 Task: Create a task  Integrate website with a new video conferencing system , assign it to team member softage.1@softage.net in the project BrainBridge and update the status of the task to  Off Track , set the priority of the task to Medium
Action: Mouse moved to (83, 50)
Screenshot: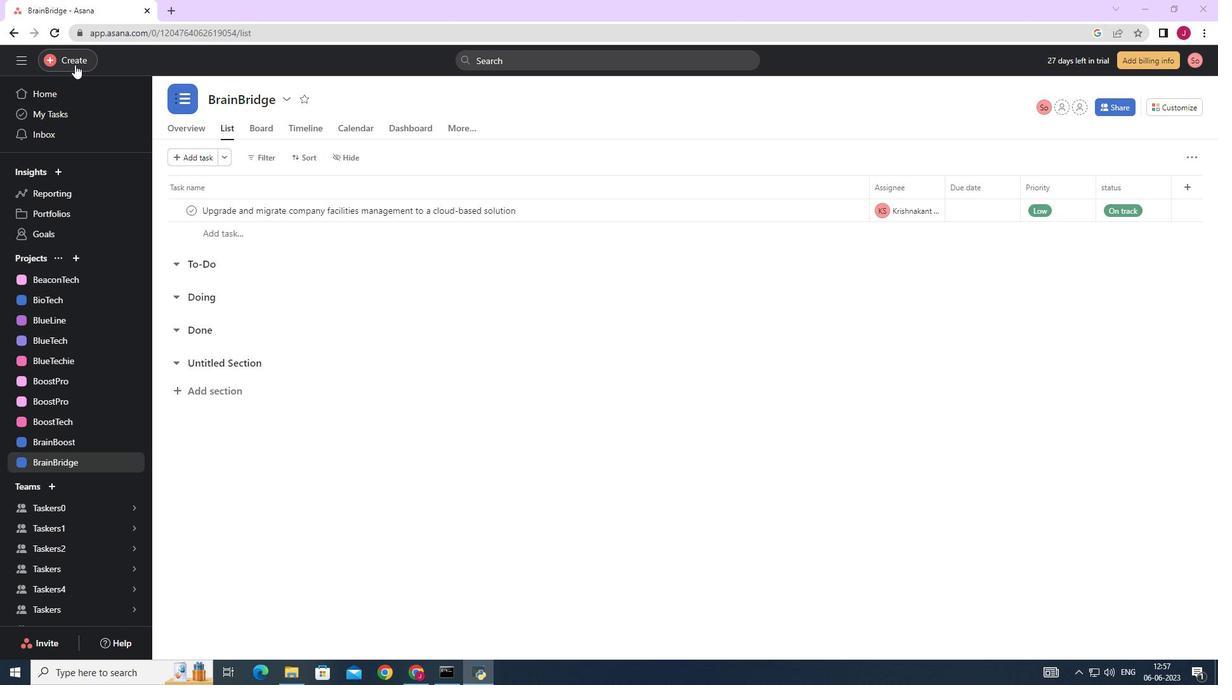 
Action: Mouse pressed left at (83, 50)
Screenshot: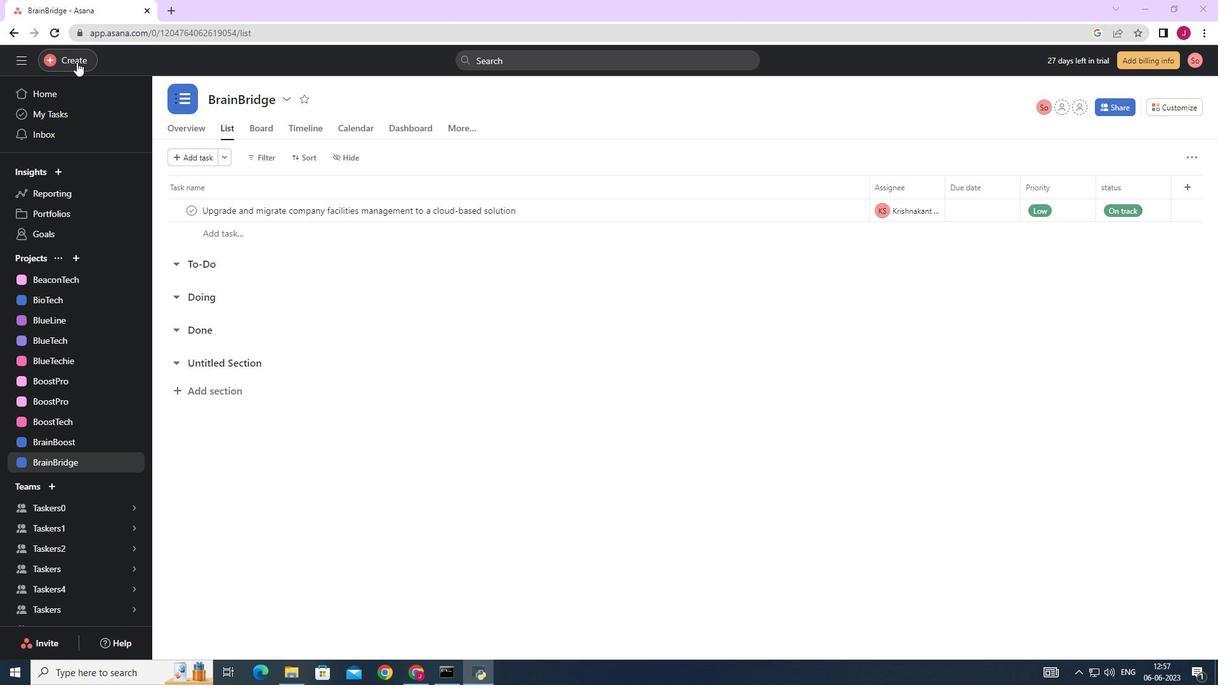 
Action: Mouse moved to (151, 67)
Screenshot: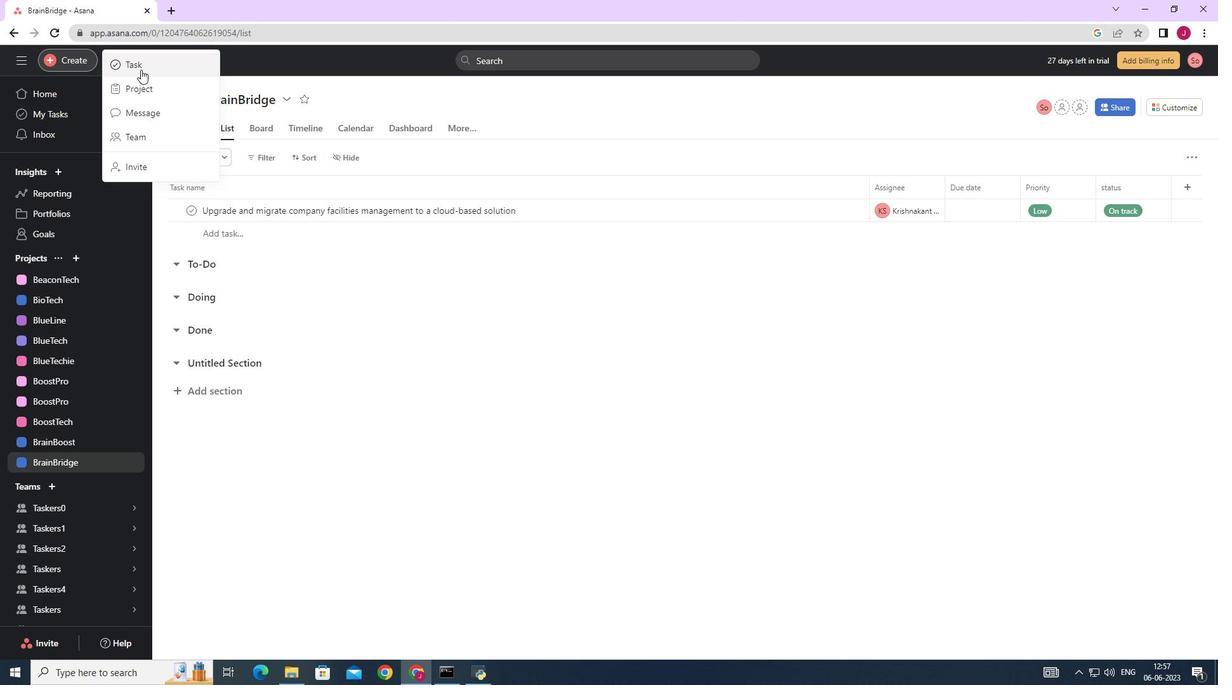 
Action: Mouse pressed left at (151, 67)
Screenshot: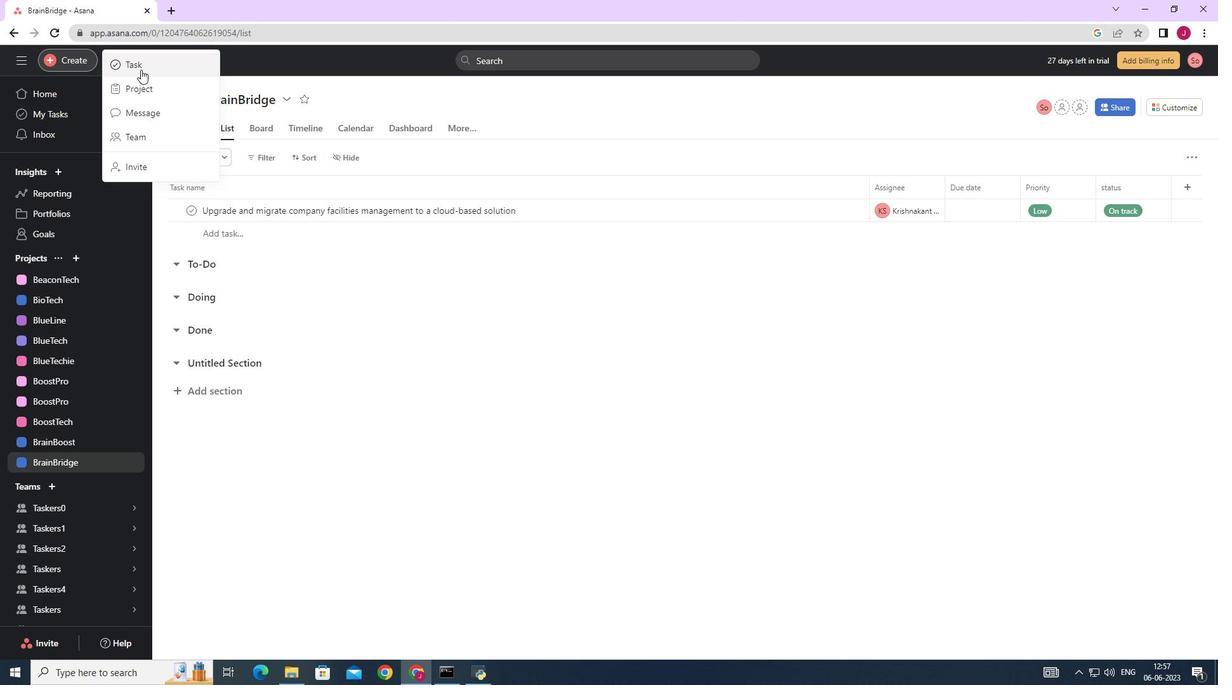 
Action: Mouse moved to (961, 423)
Screenshot: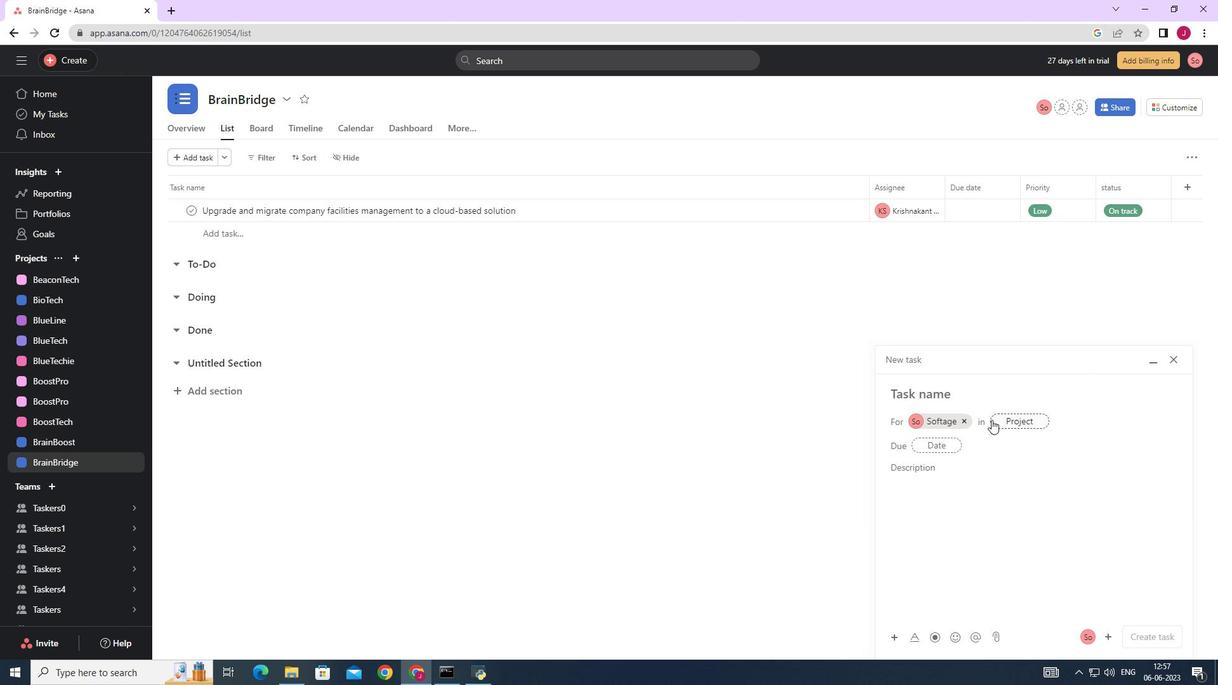 
Action: Mouse pressed left at (961, 423)
Screenshot: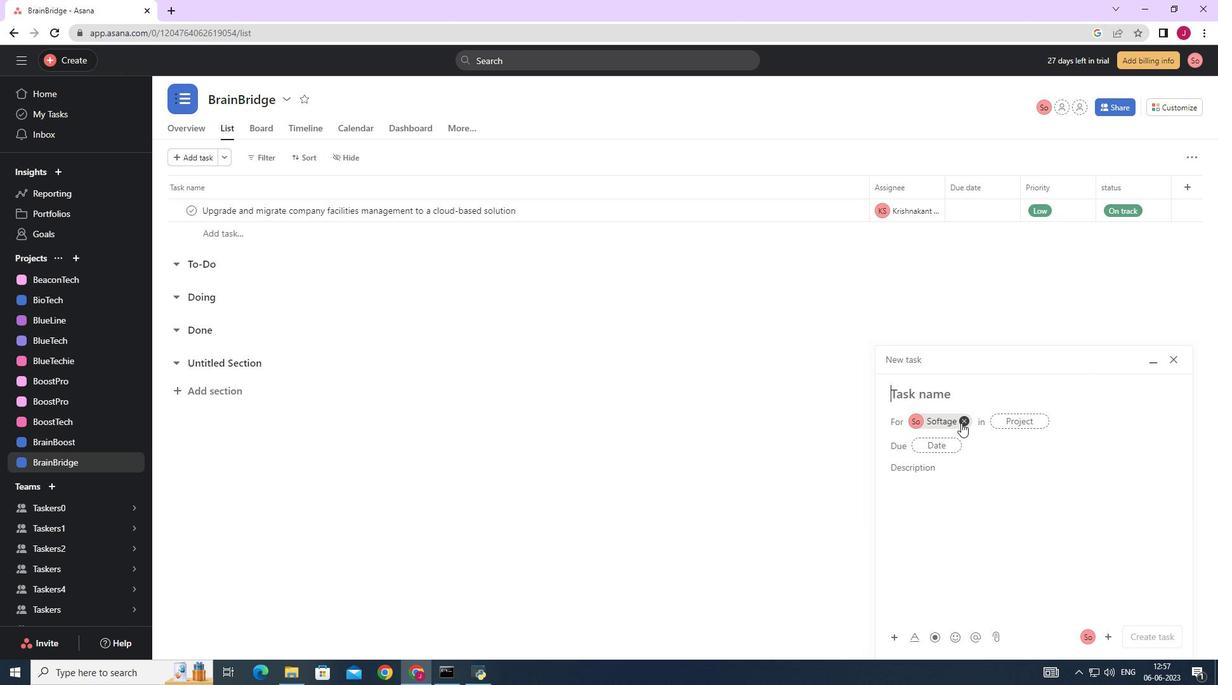 
Action: Mouse moved to (916, 394)
Screenshot: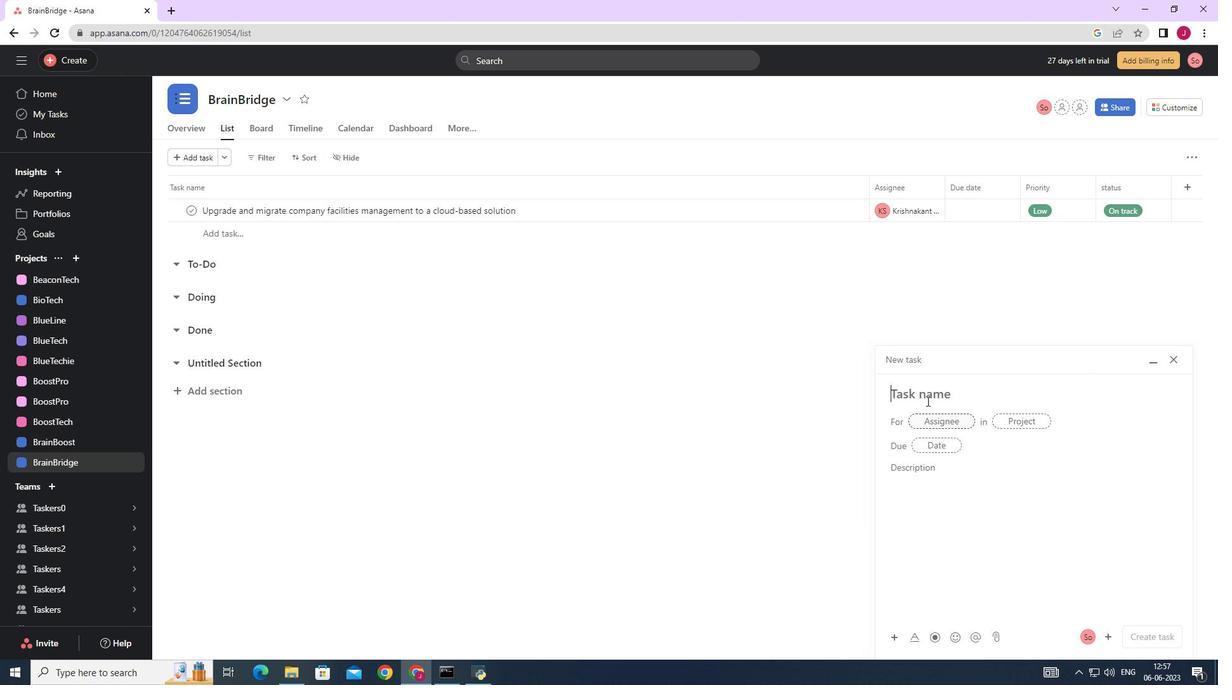 
Action: Mouse pressed left at (916, 394)
Screenshot: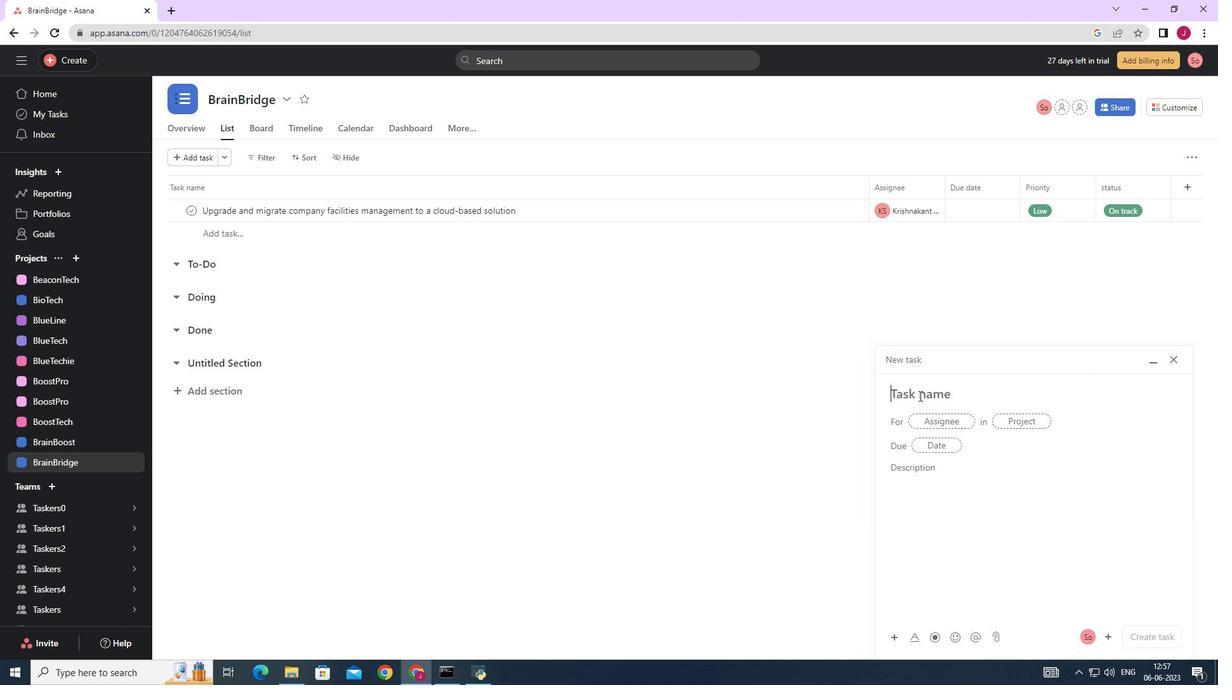 
Action: Key pressed <Key.caps_lock>I<Key.caps_lock>ntegrate<Key.space>website<Key.space>with<Key.space>a<Key.space>new<Key.space>video<Key.space>conferencing<Key.space>system
Screenshot: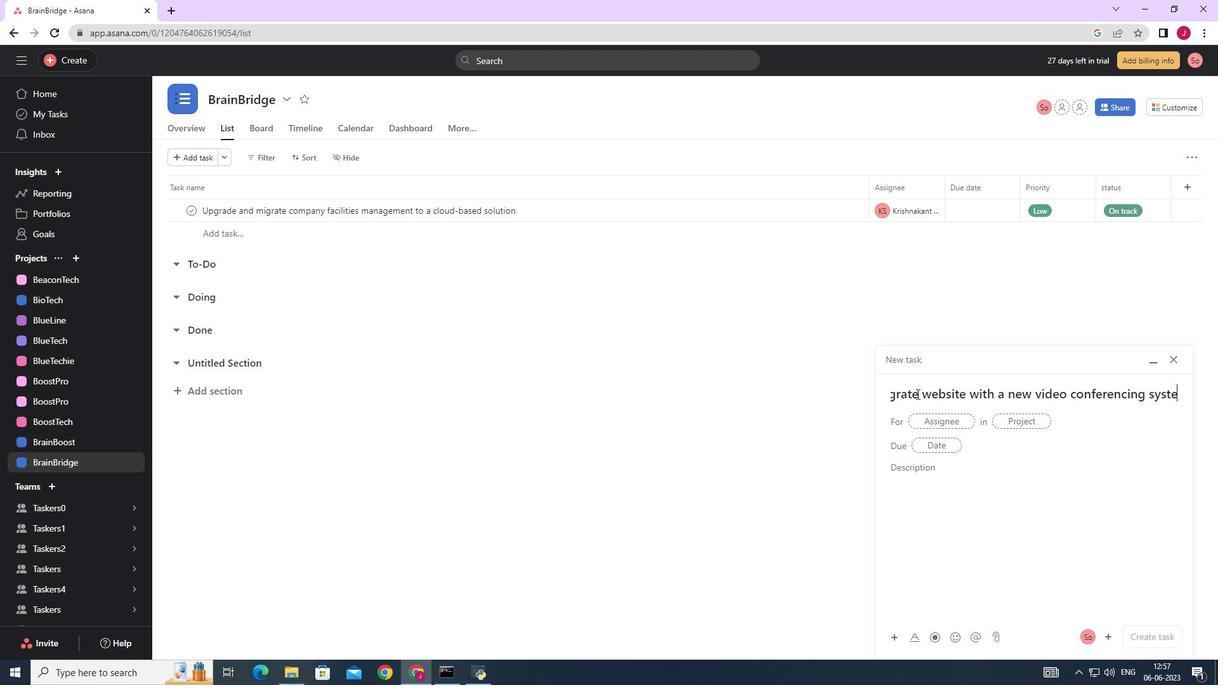 
Action: Mouse moved to (948, 419)
Screenshot: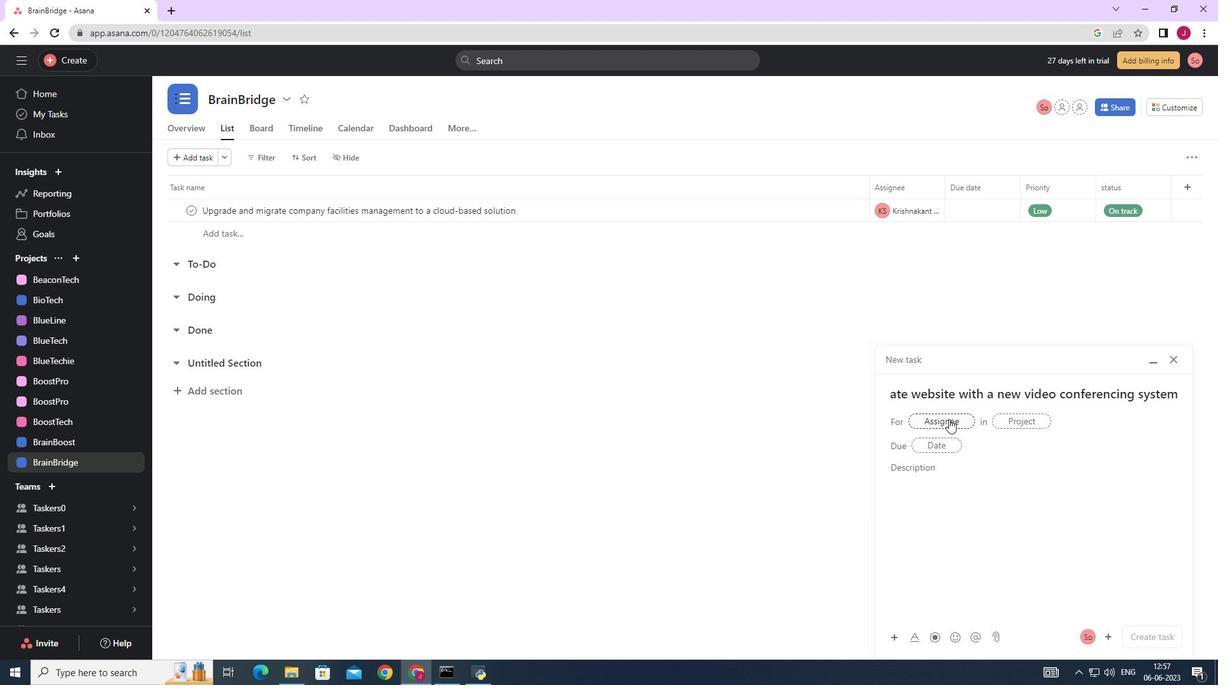 
Action: Mouse pressed left at (948, 419)
Screenshot: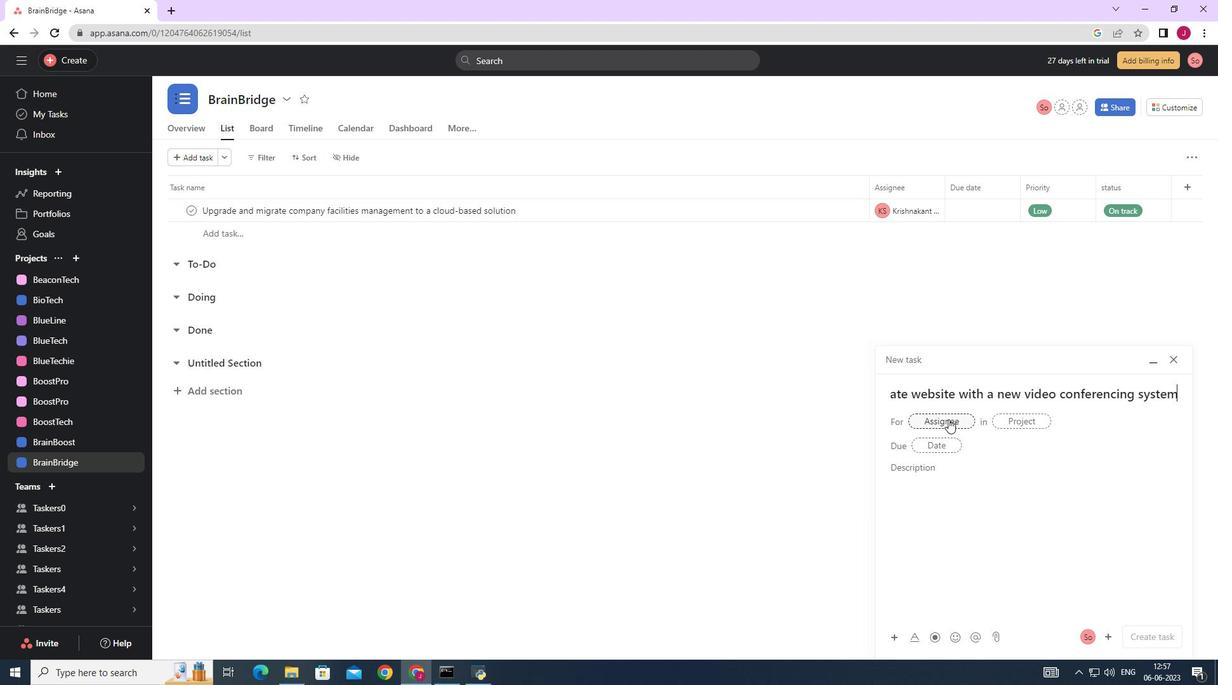 
Action: Mouse moved to (942, 424)
Screenshot: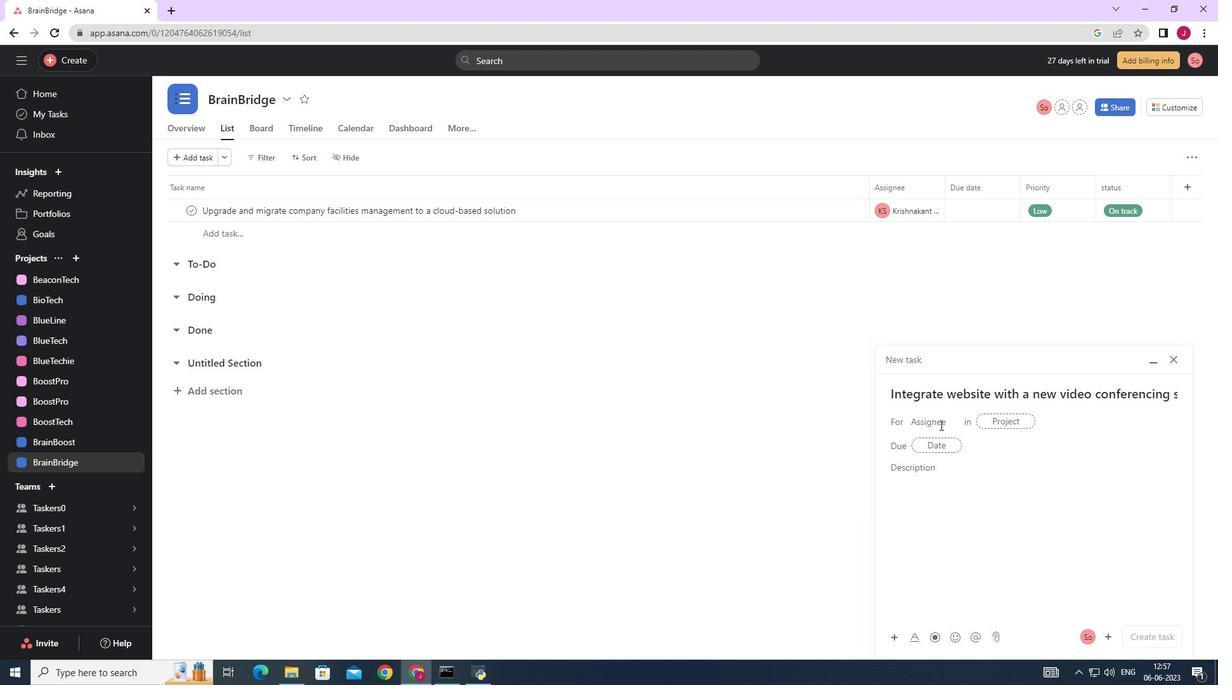 
Action: Key pressed softage.1
Screenshot: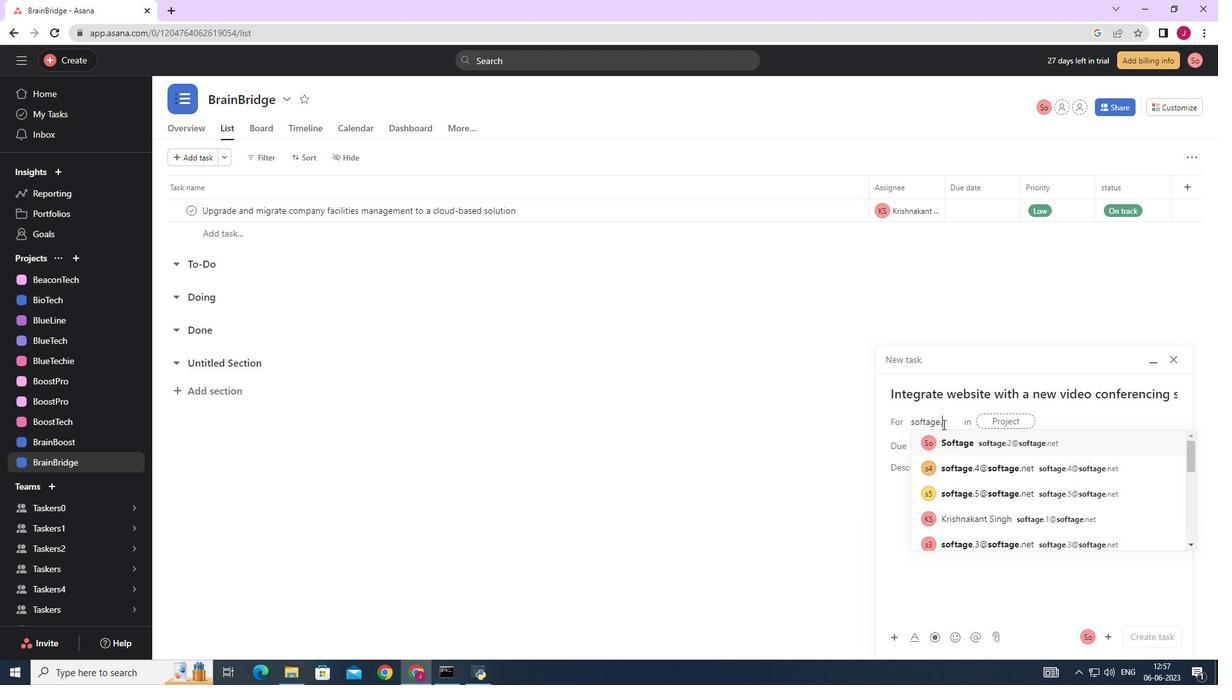
Action: Mouse moved to (1002, 440)
Screenshot: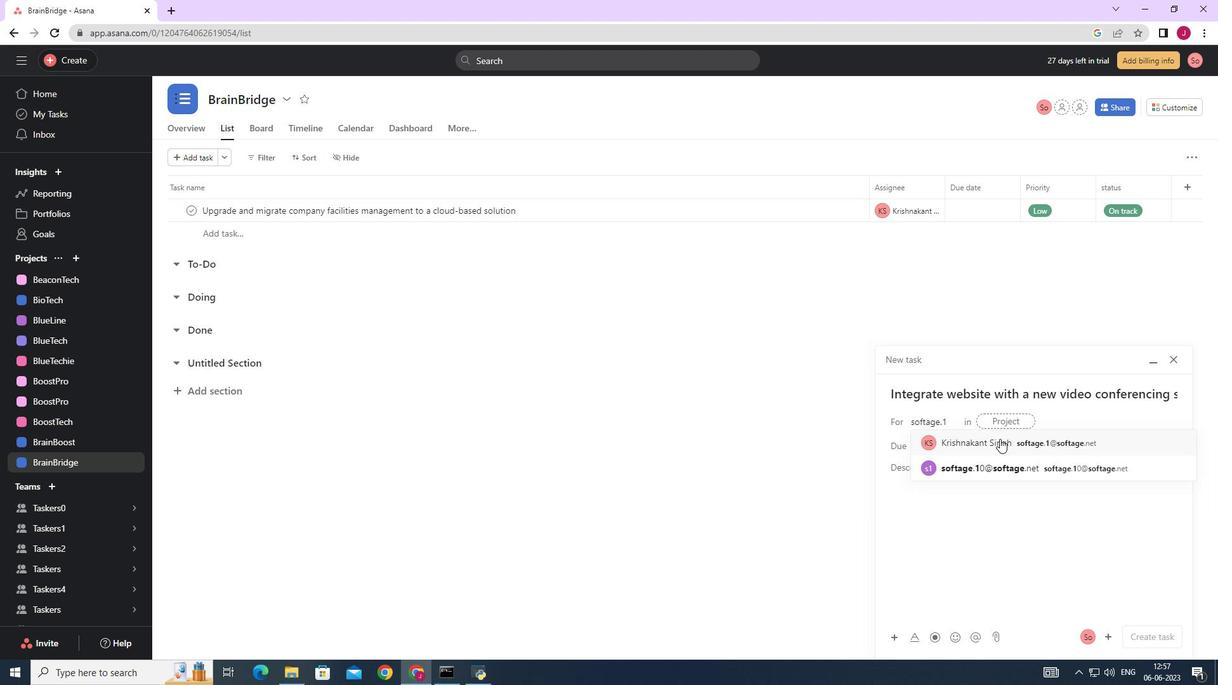 
Action: Mouse pressed left at (1002, 440)
Screenshot: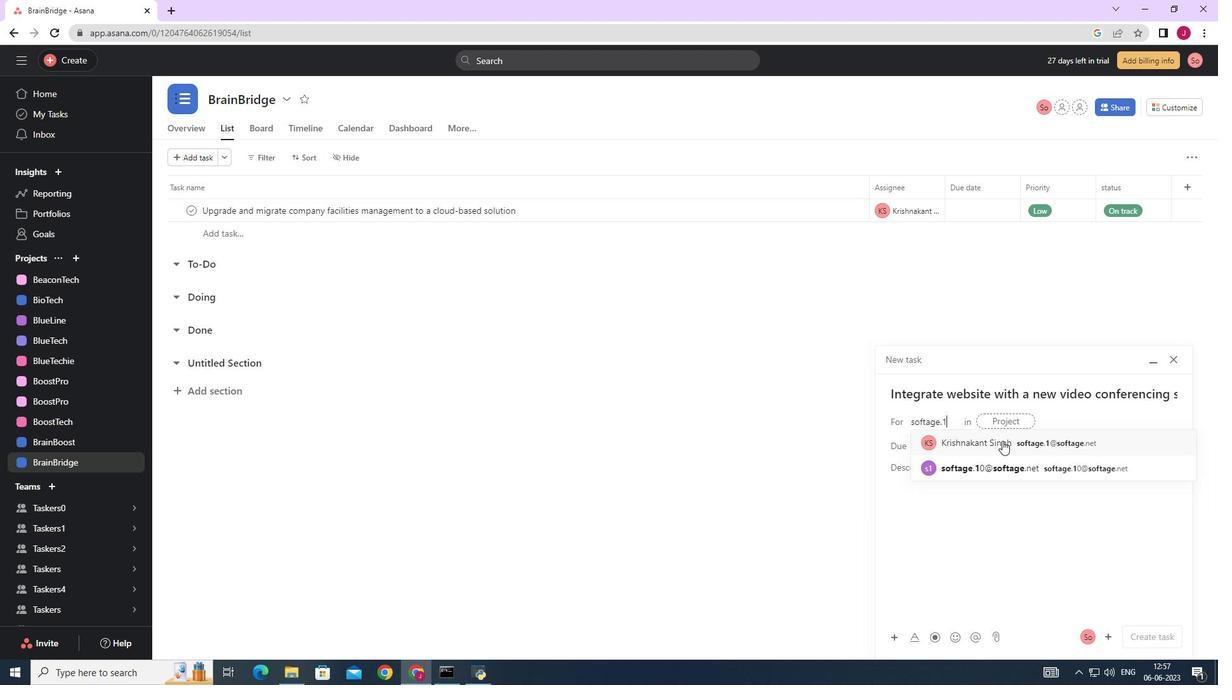 
Action: Mouse moved to (815, 440)
Screenshot: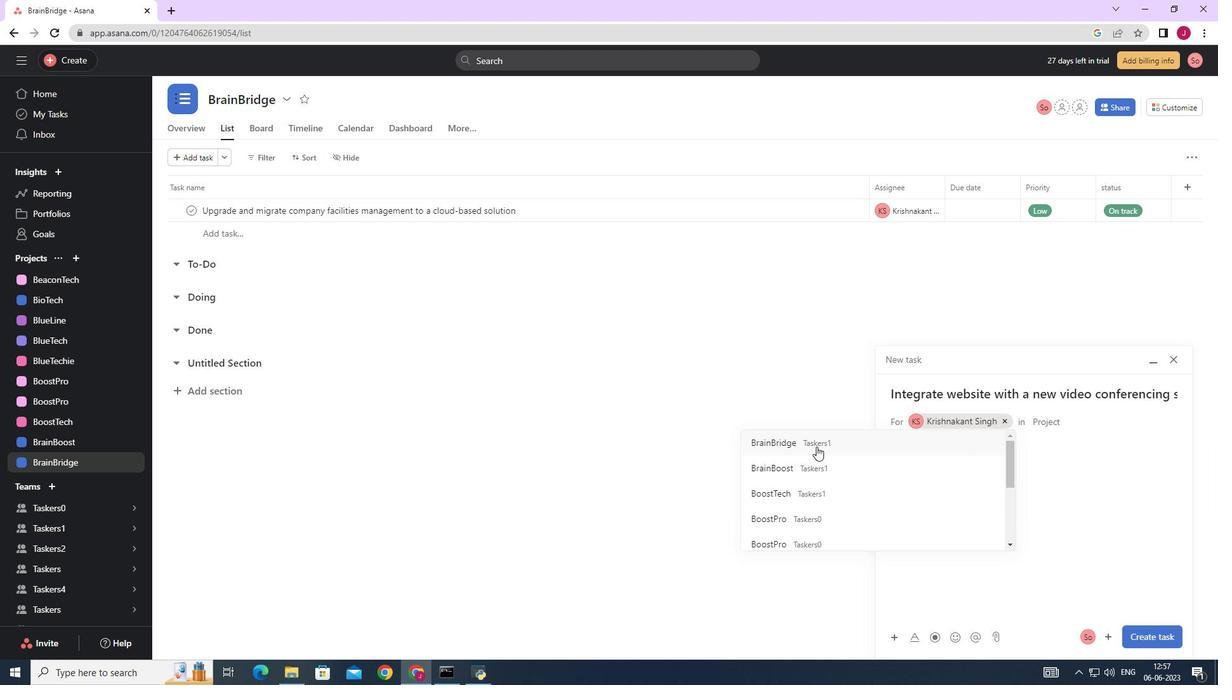 
Action: Mouse pressed left at (815, 440)
Screenshot: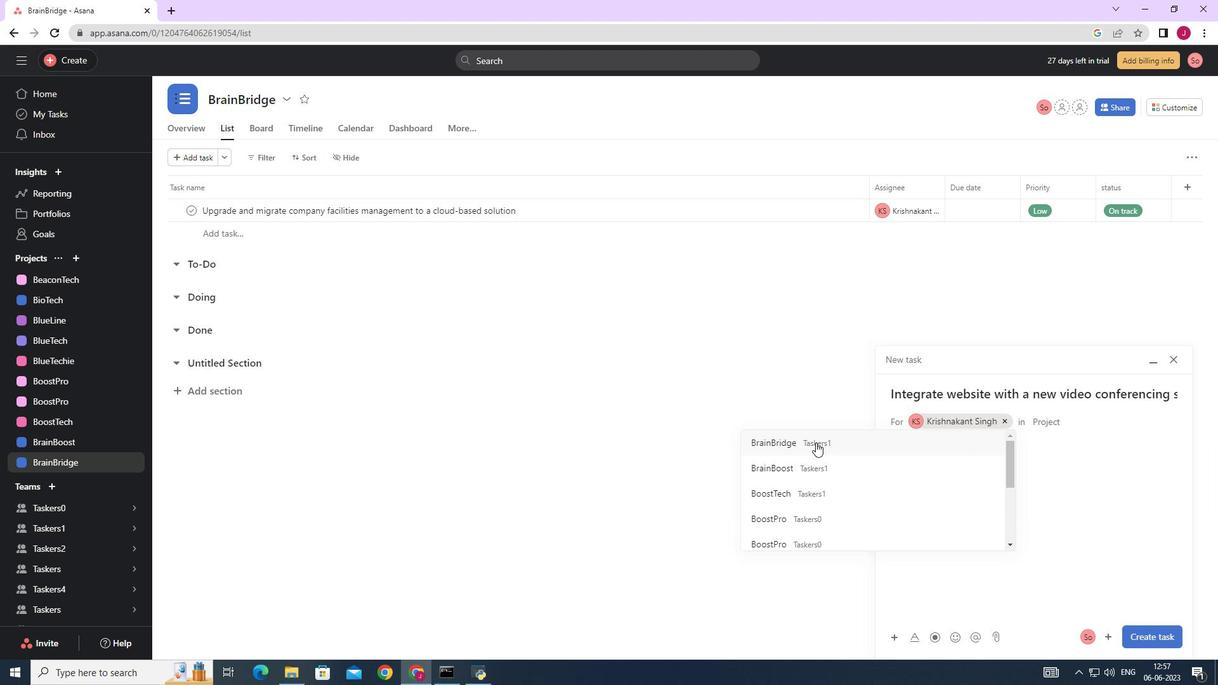 
Action: Mouse moved to (951, 469)
Screenshot: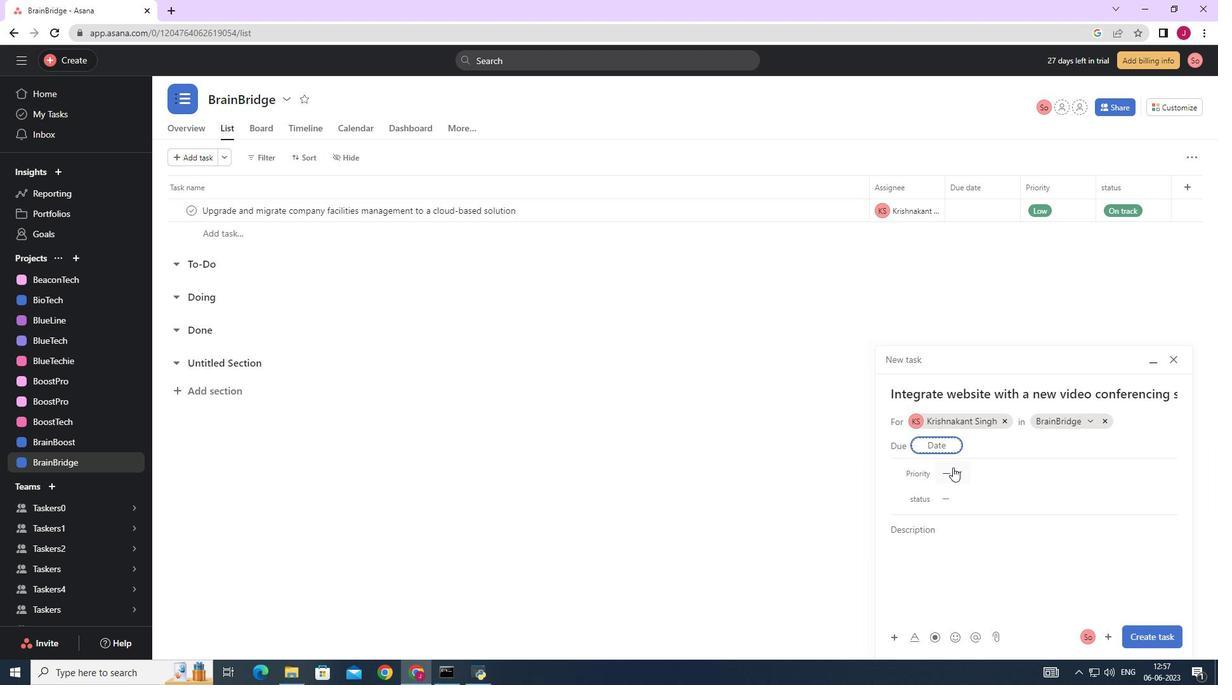 
Action: Mouse pressed left at (951, 469)
Screenshot: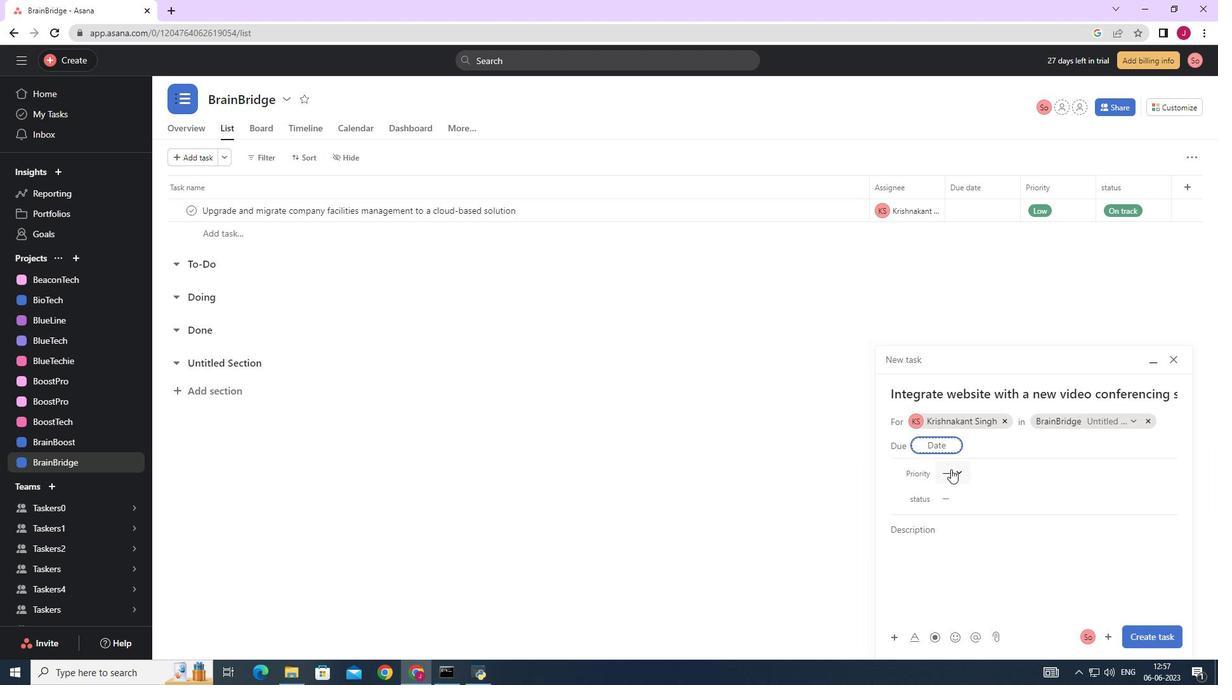 
Action: Mouse moved to (972, 539)
Screenshot: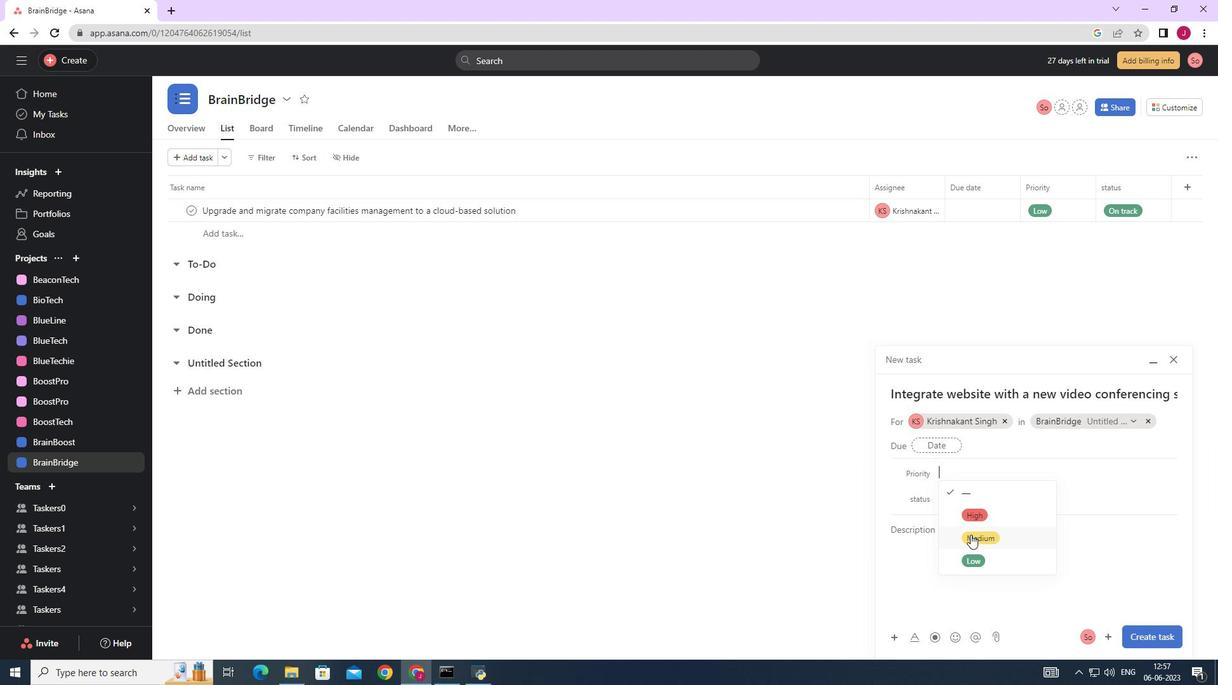 
Action: Mouse pressed left at (972, 539)
Screenshot: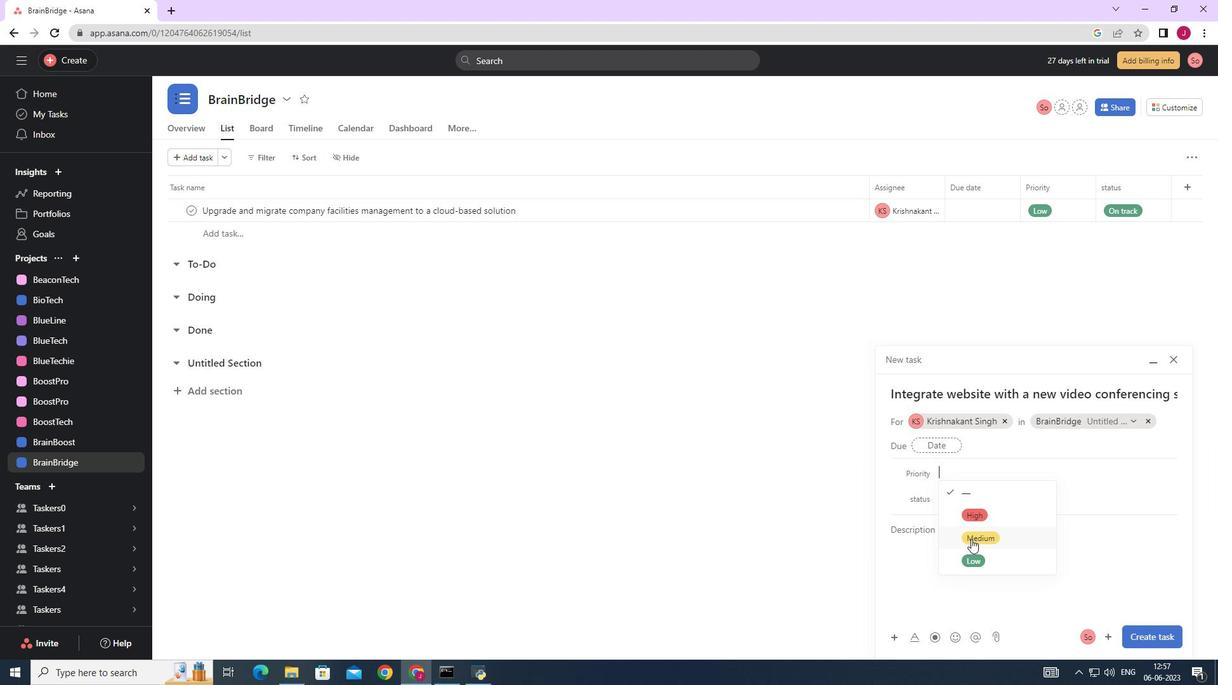 
Action: Mouse moved to (954, 500)
Screenshot: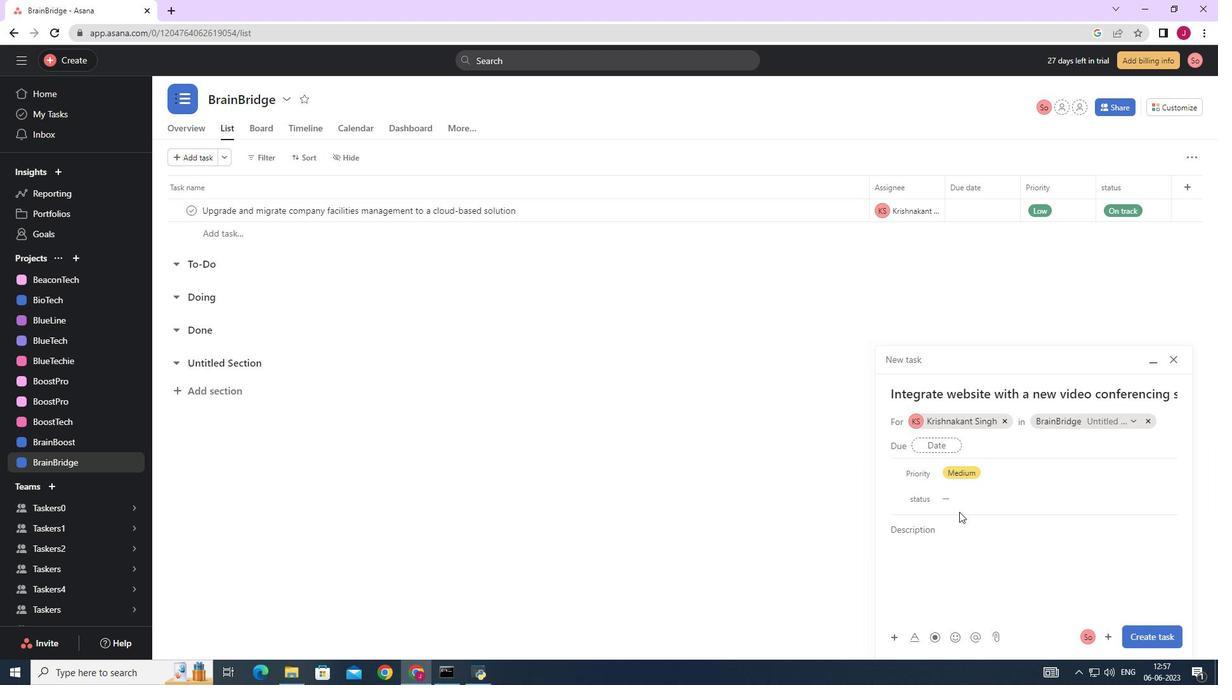 
Action: Mouse pressed left at (954, 500)
Screenshot: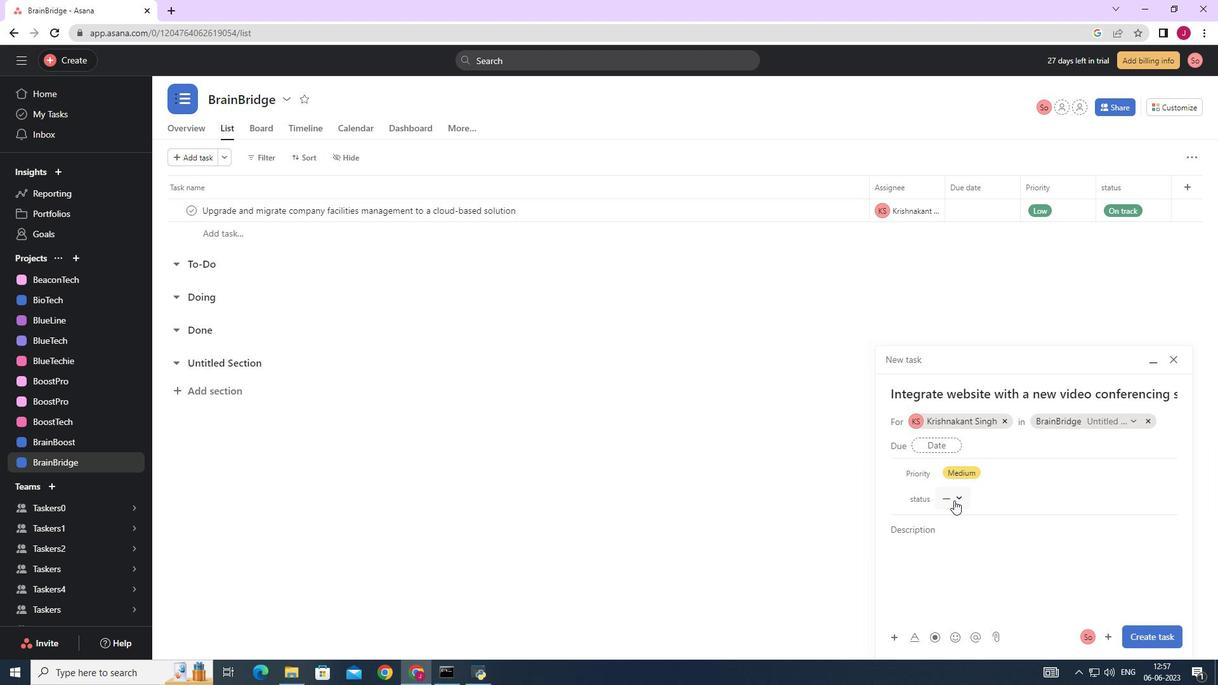
Action: Mouse moved to (980, 565)
Screenshot: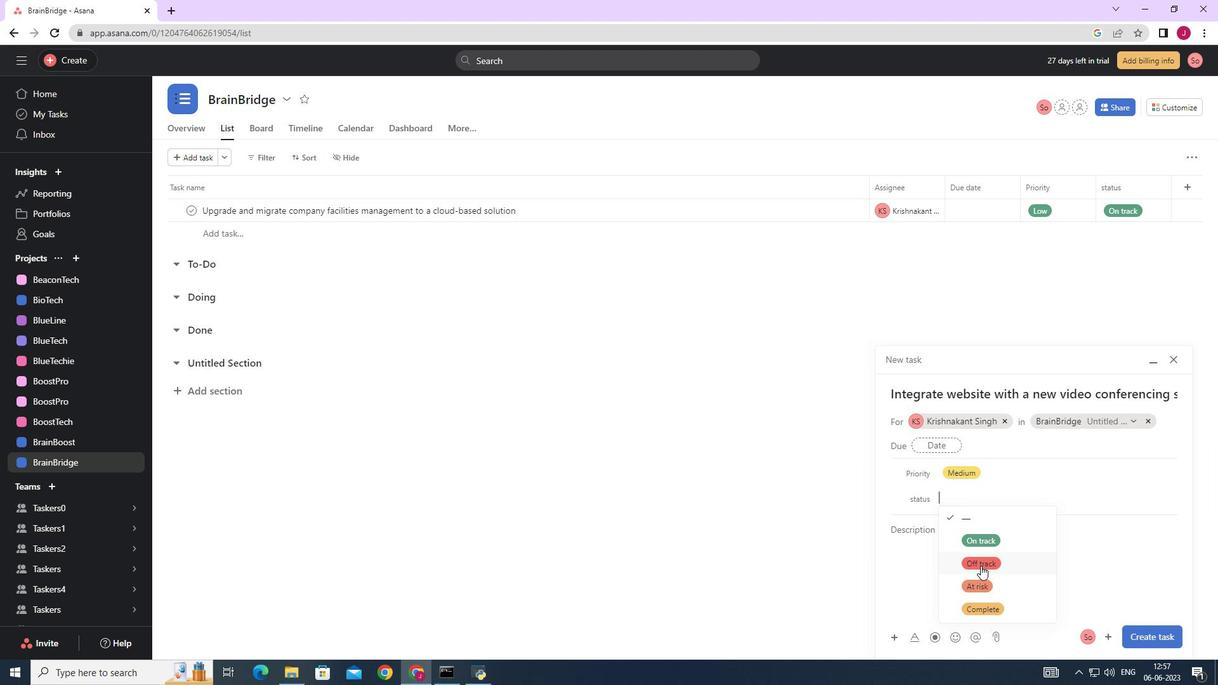 
Action: Mouse pressed left at (980, 565)
Screenshot: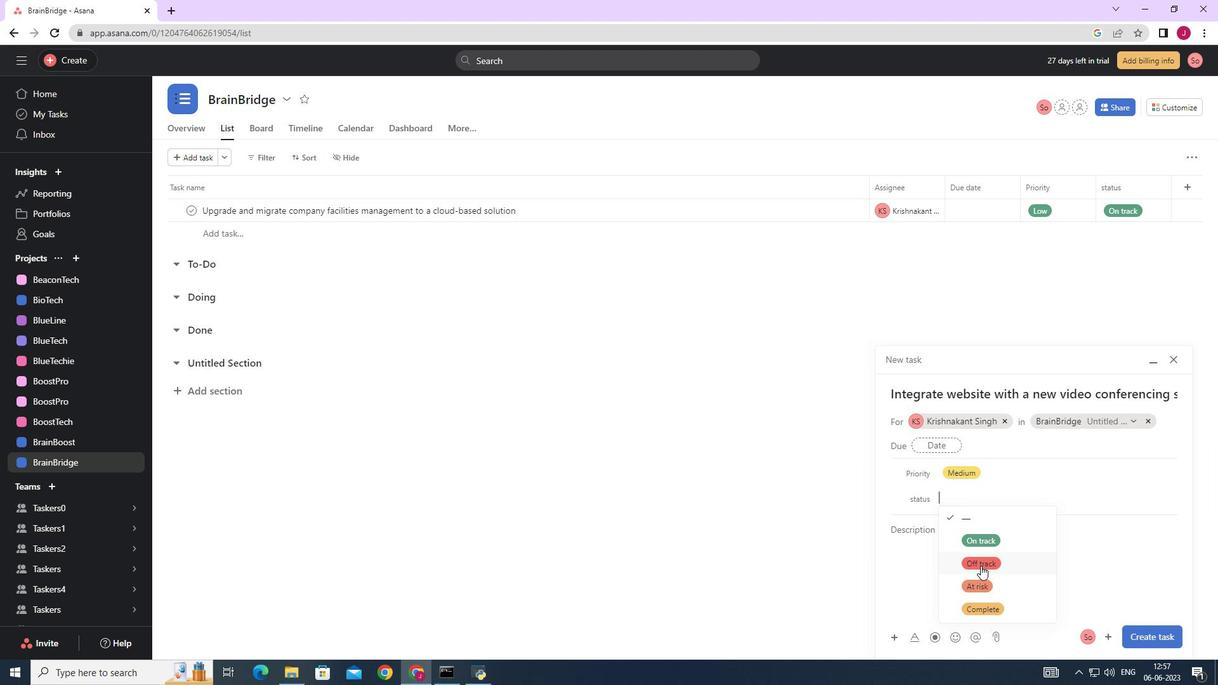 
Action: Mouse moved to (1161, 634)
Screenshot: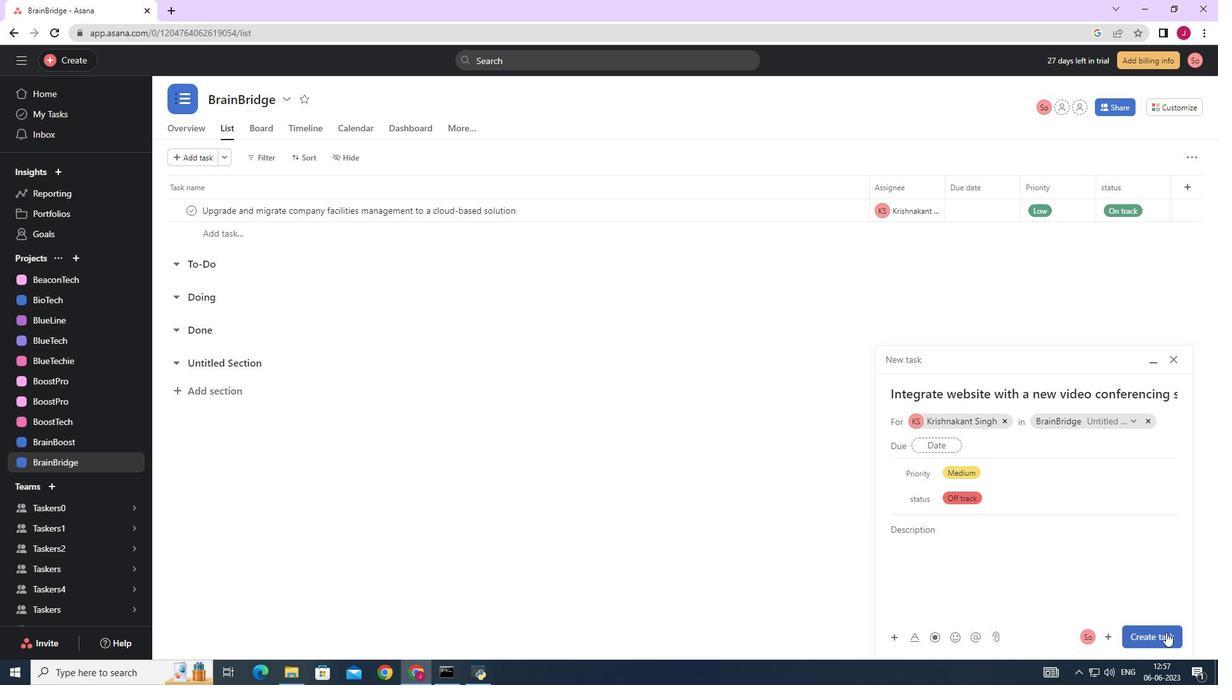
Action: Mouse pressed left at (1161, 634)
Screenshot: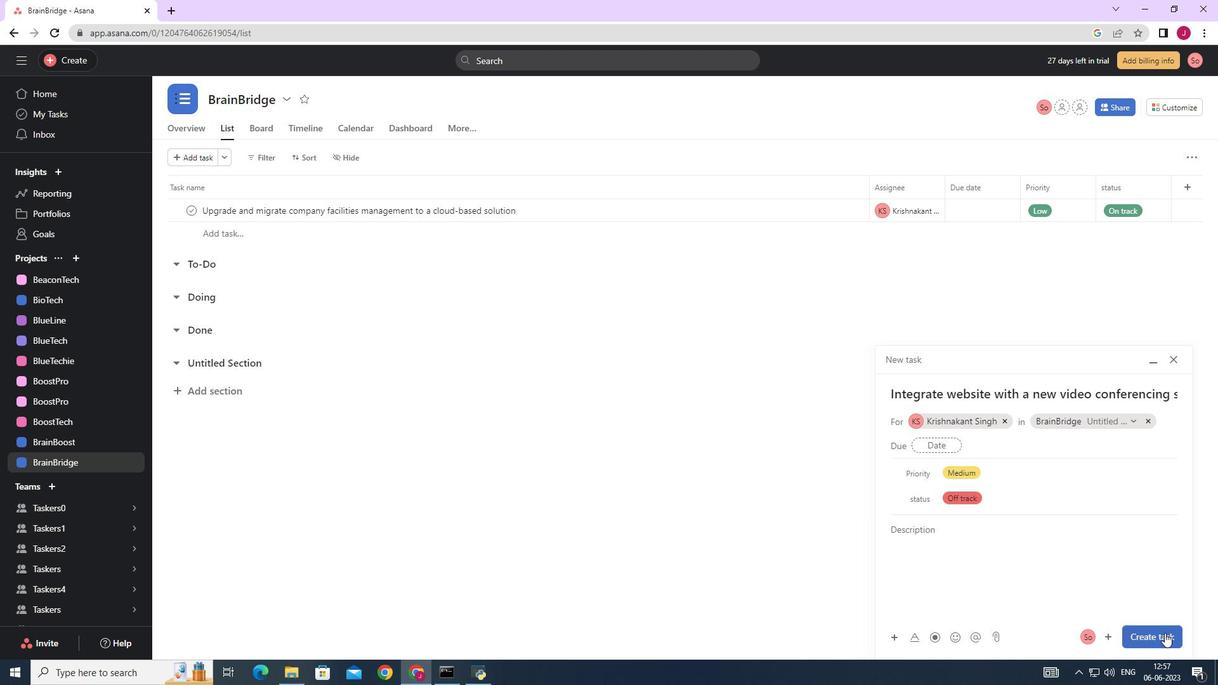
Action: Mouse moved to (1092, 166)
Screenshot: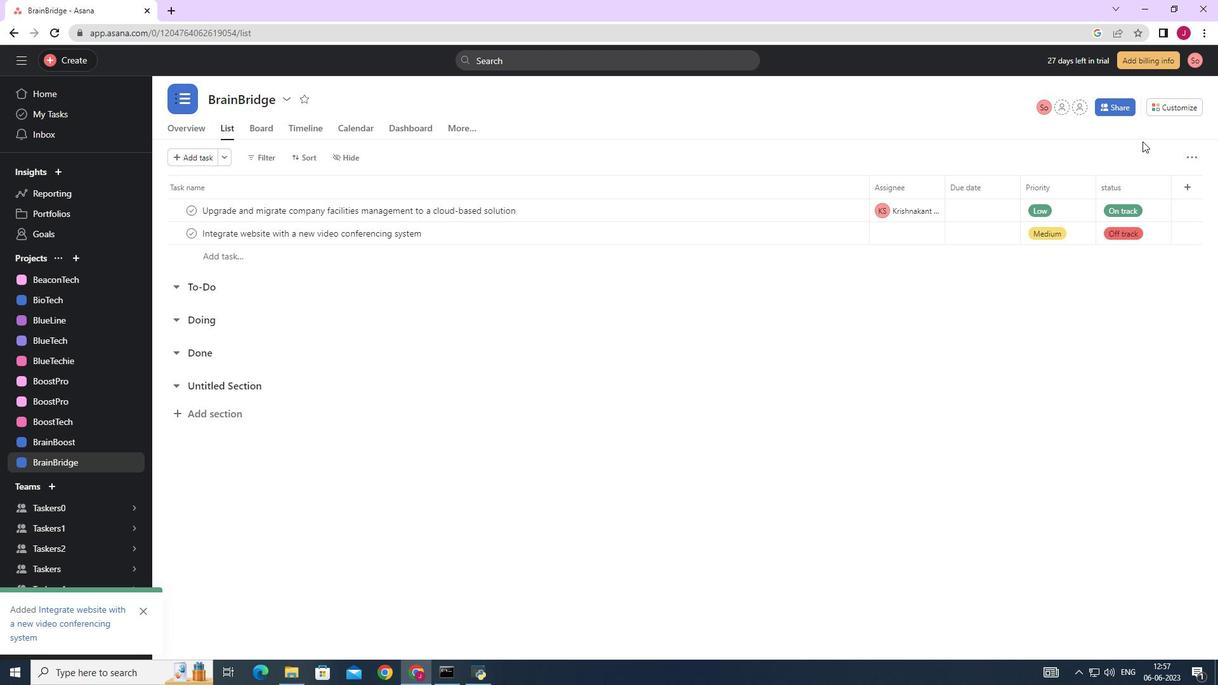 
